 Task: Create in the project AgileNimbus in Backlog an issue 'Implement a new cloud-based expense management system for a company with advanced expense tracking and reimbursement features', assign it to team member softage.1@softage.net and change the status to IN PROGRESS. Create in the project AgileNimbus in Backlog an issue 'Integrate a new virtual assistant feature into an existing mobile application to enhance user experience and convenience', assign it to team member softage.2@softage.net and change the status to IN PROGRESS
Action: Mouse moved to (310, 488)
Screenshot: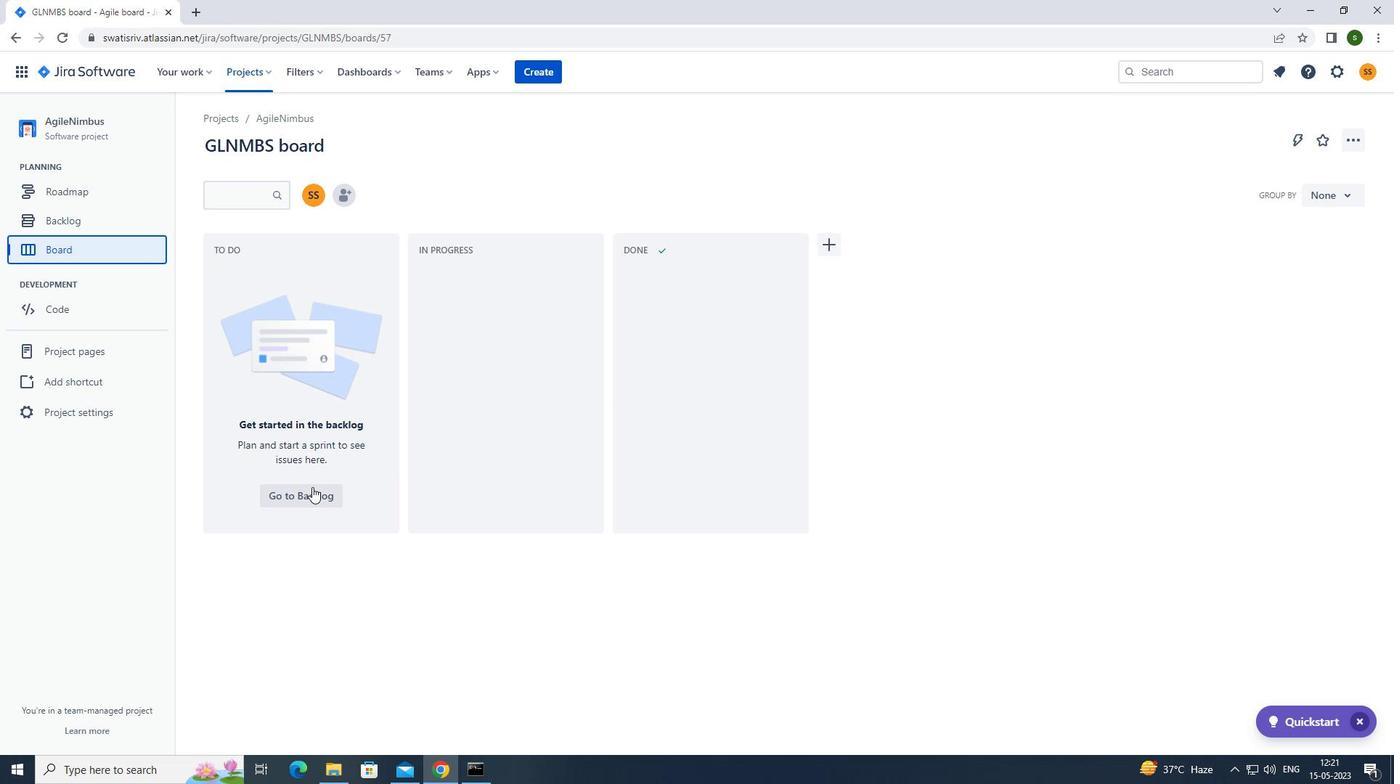 
Action: Mouse pressed left at (310, 488)
Screenshot: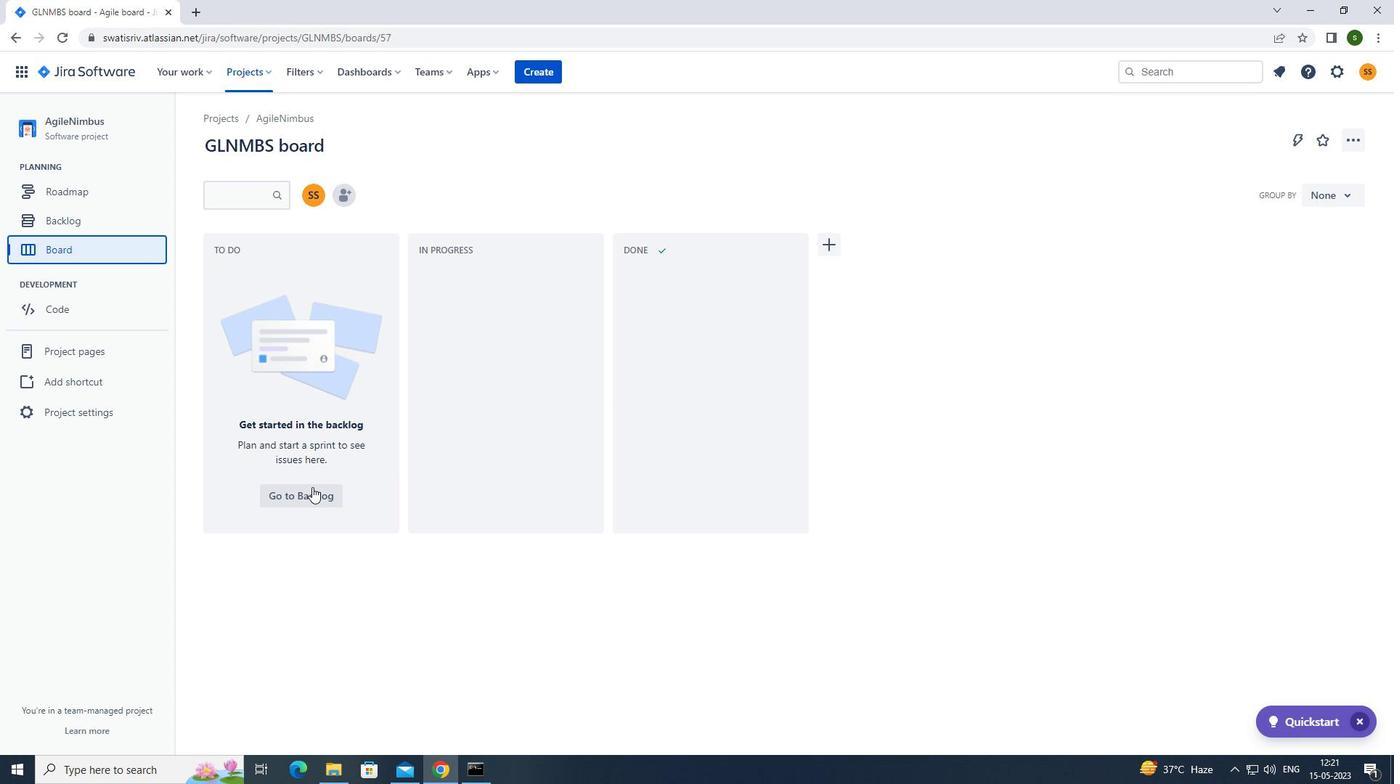 
Action: Mouse moved to (270, 289)
Screenshot: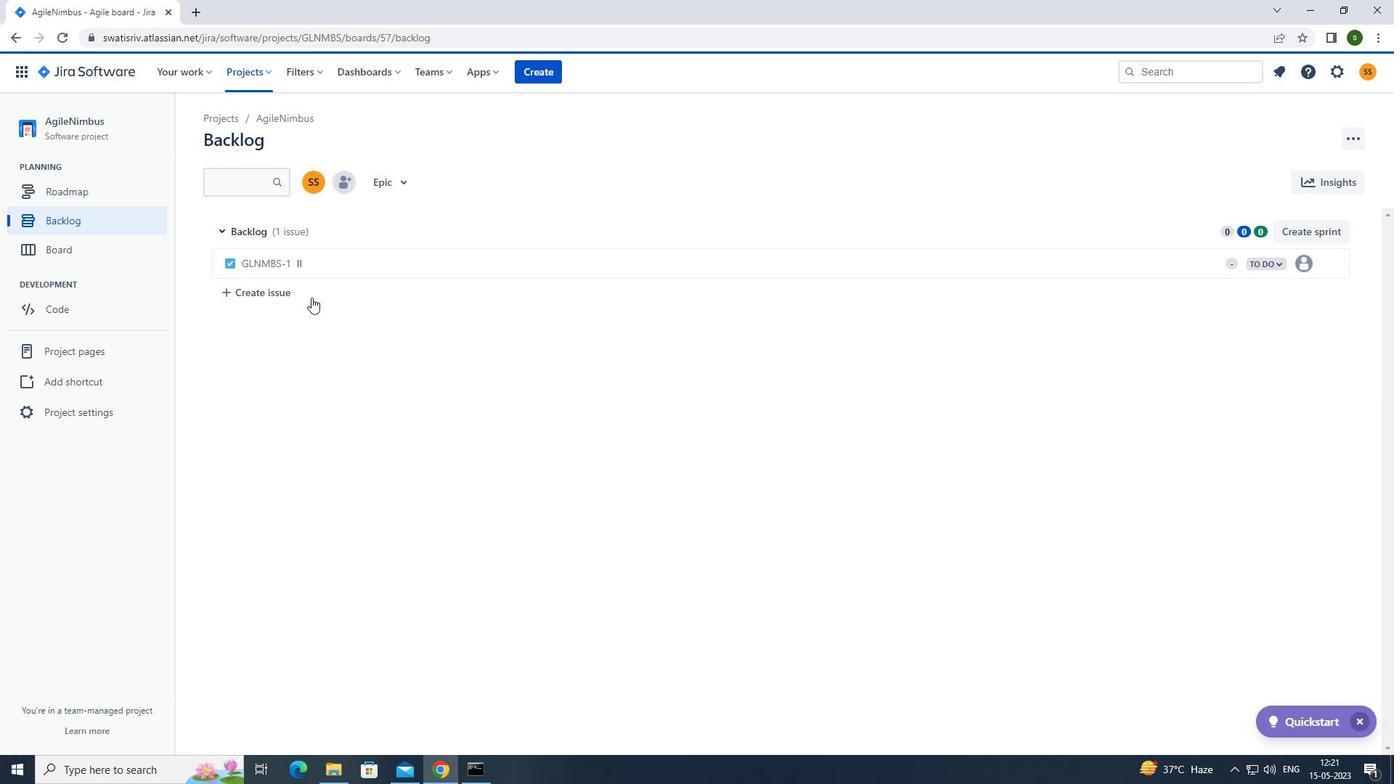 
Action: Mouse pressed left at (270, 289)
Screenshot: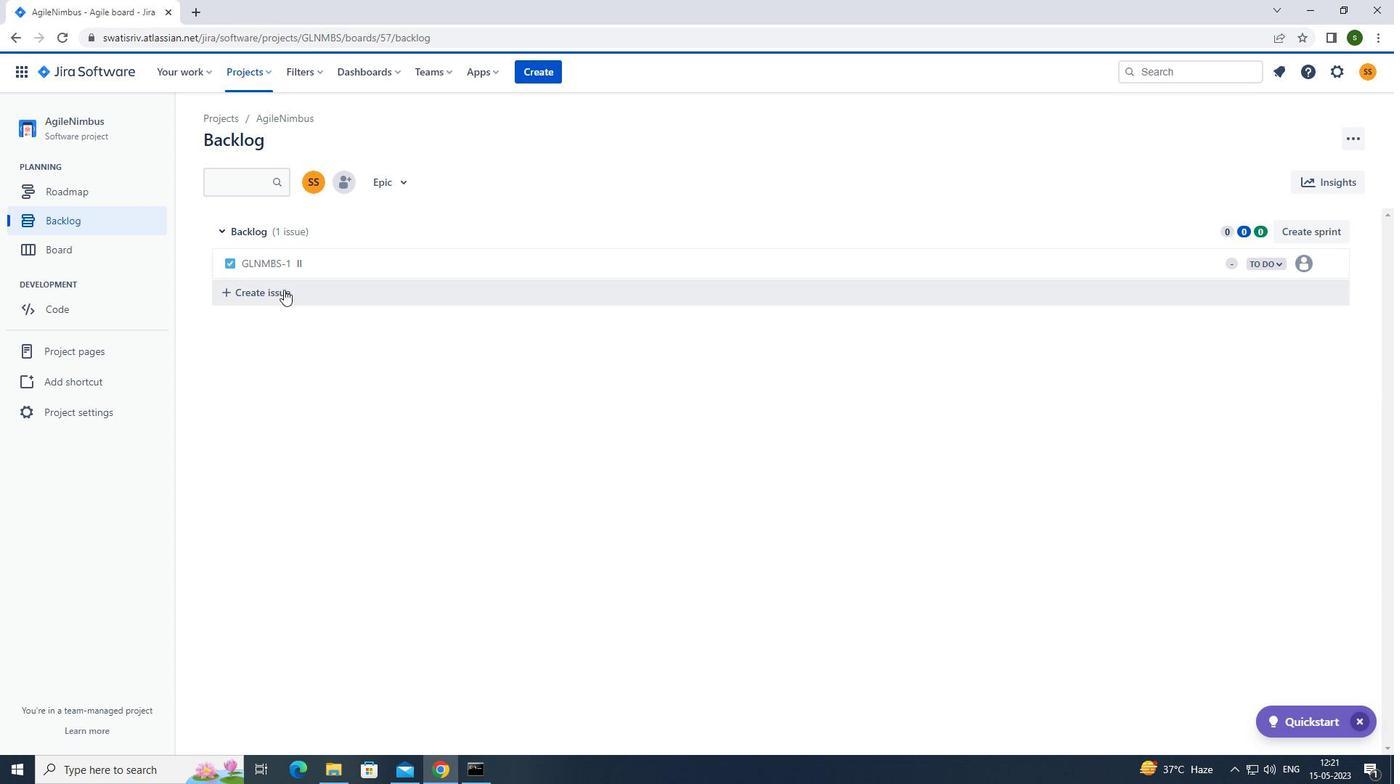 
Action: Mouse moved to (358, 293)
Screenshot: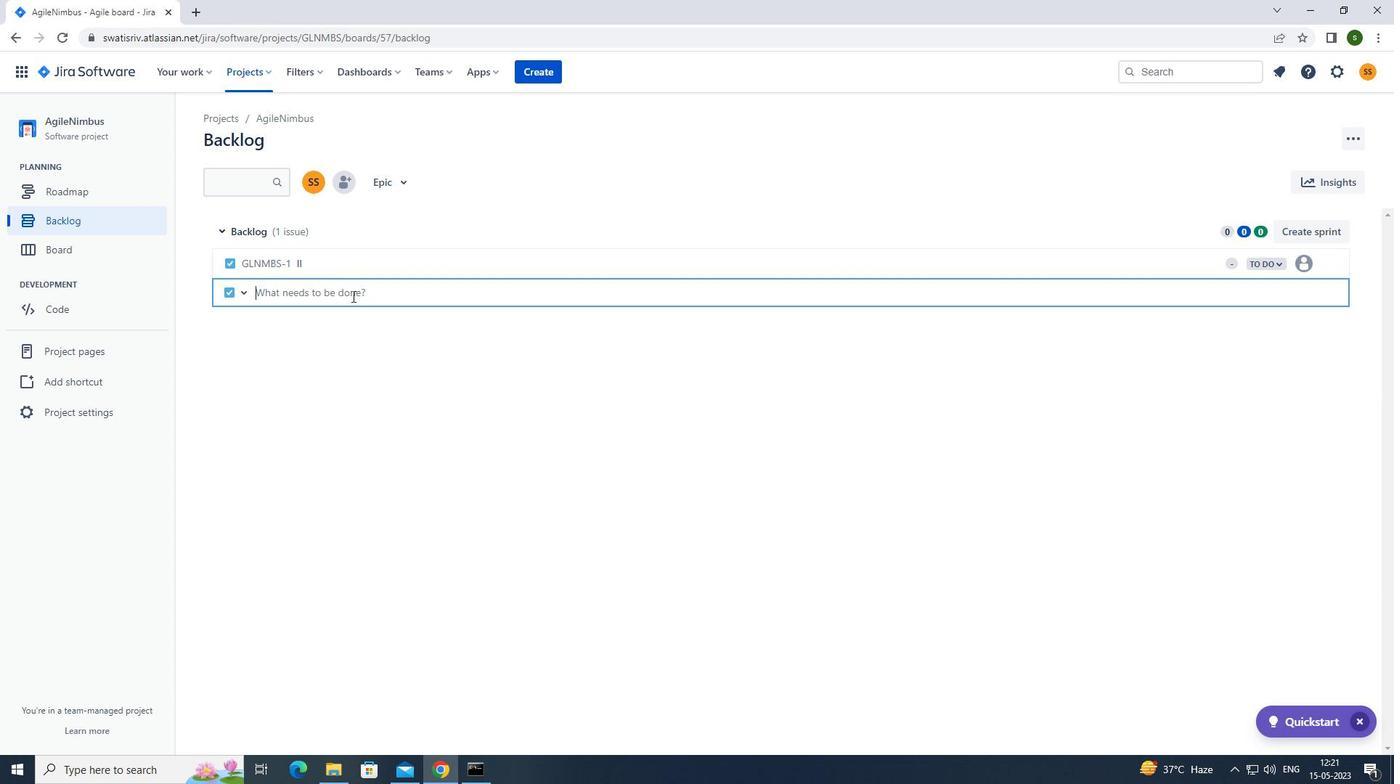 
Action: Key pressed <Key.caps_lock>i<Key.caps_lock>mplement<Key.space>a<Key.space>new<Key.space>cloud<Key.space>-based<Key.space>expense<Key.space>management<Key.space>system<Key.space>for<Key.space>a<Key.space>company<Key.space>with<Key.space>advanced<Key.space>expense<Key.space>tracking<Key.space>and<Key.space>reimbursement<Key.space>features<Key.enter>
Screenshot: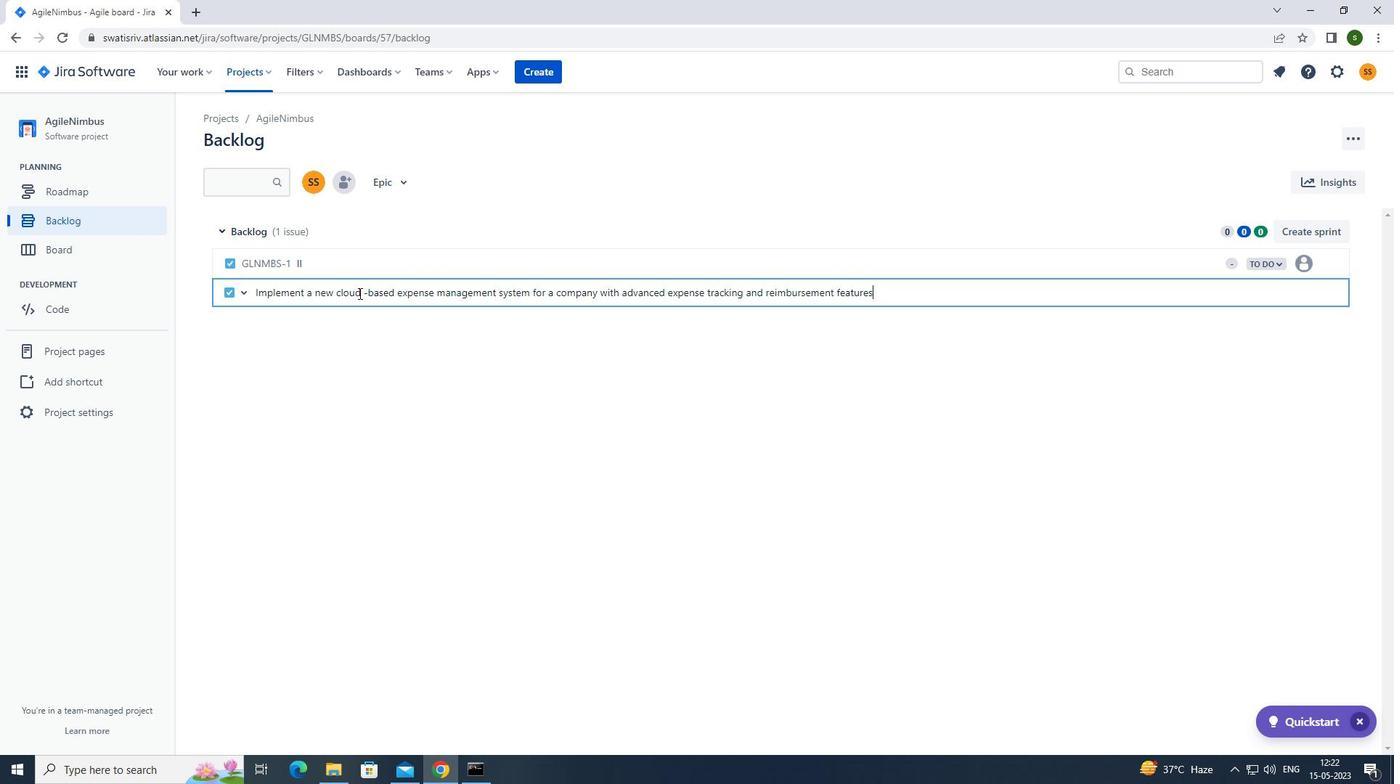 
Action: Mouse moved to (1307, 294)
Screenshot: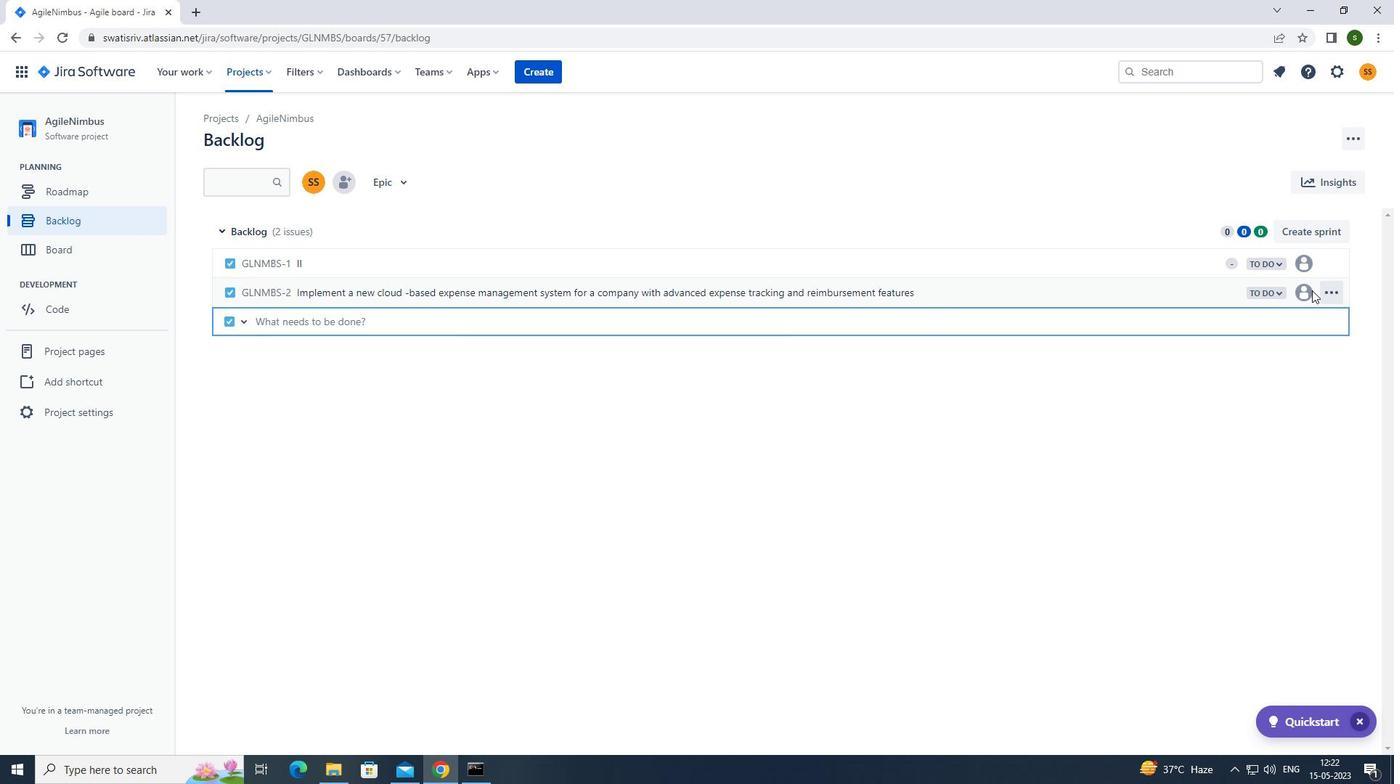 
Action: Mouse pressed left at (1307, 294)
Screenshot: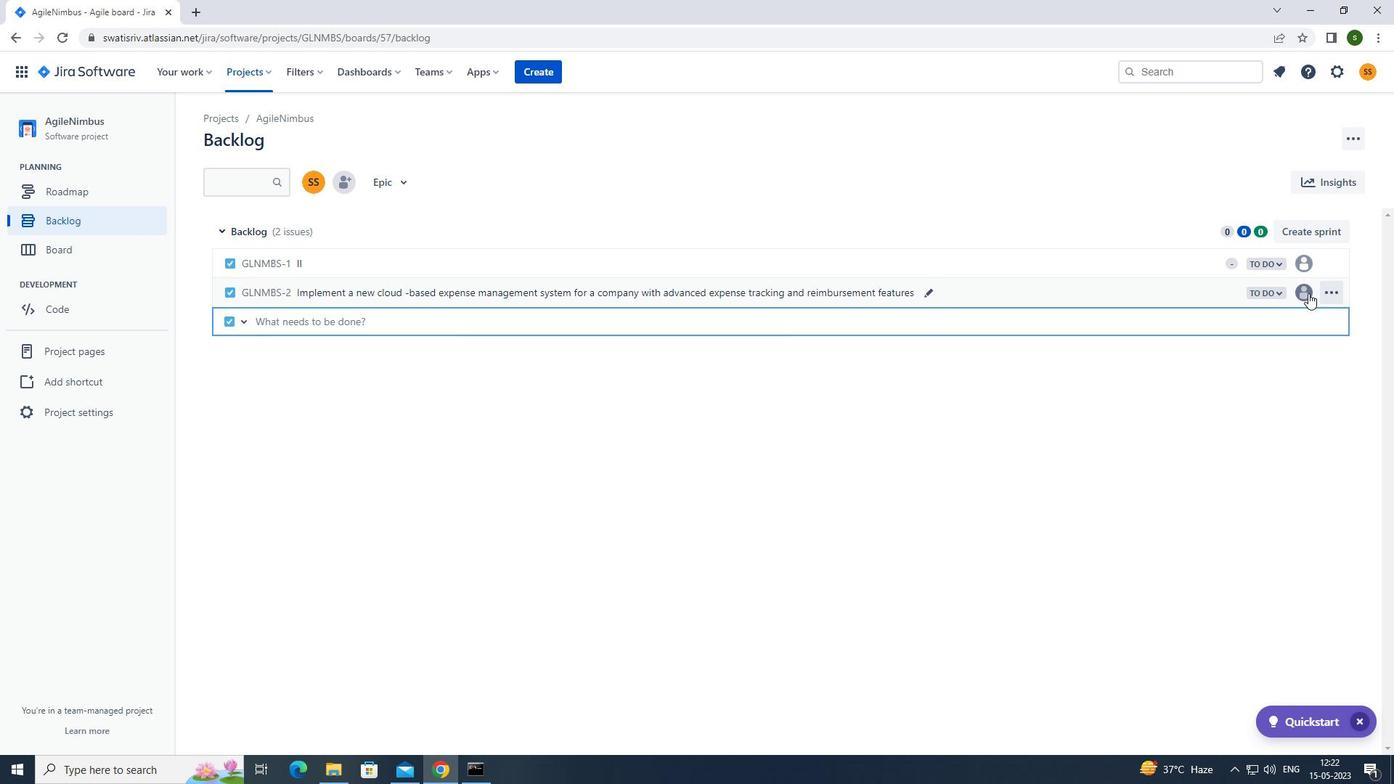
Action: Mouse moved to (1207, 432)
Screenshot: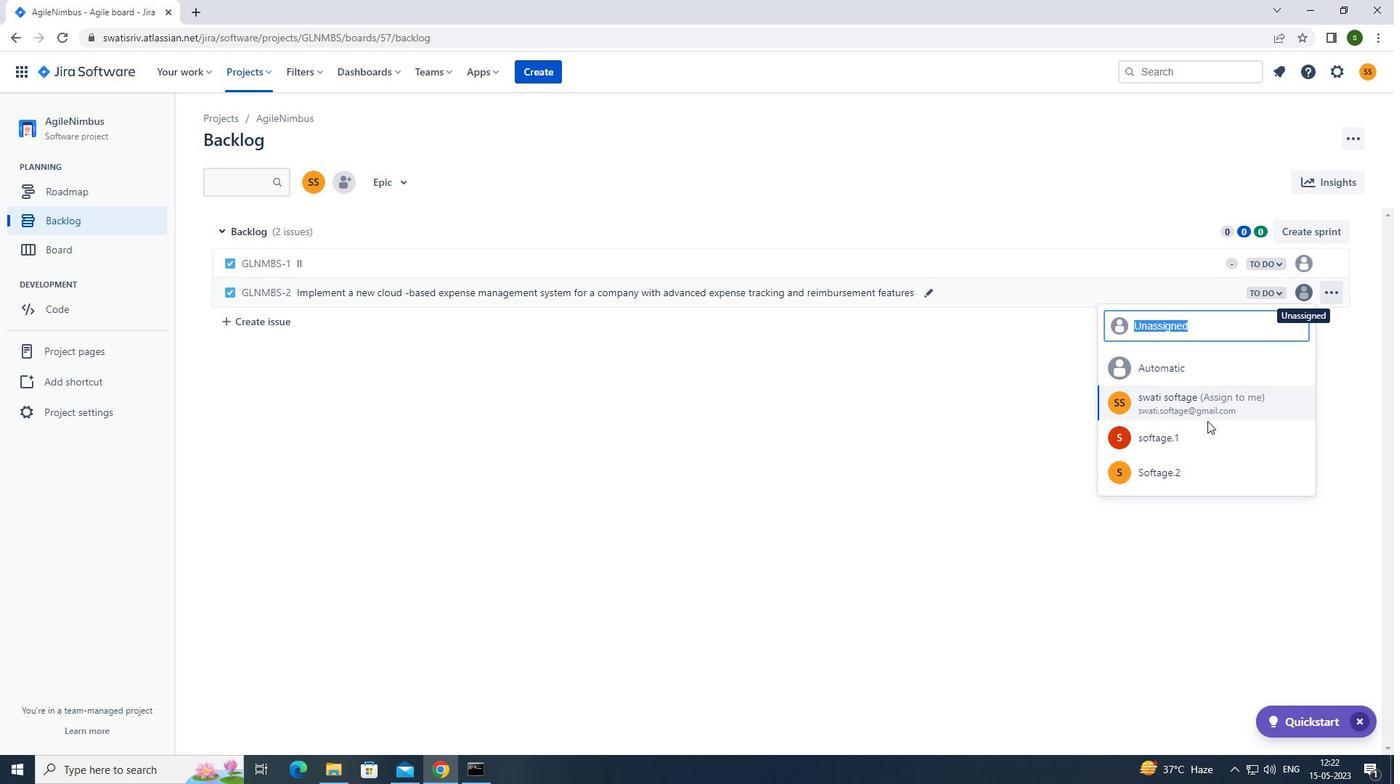 
Action: Mouse pressed left at (1207, 432)
Screenshot: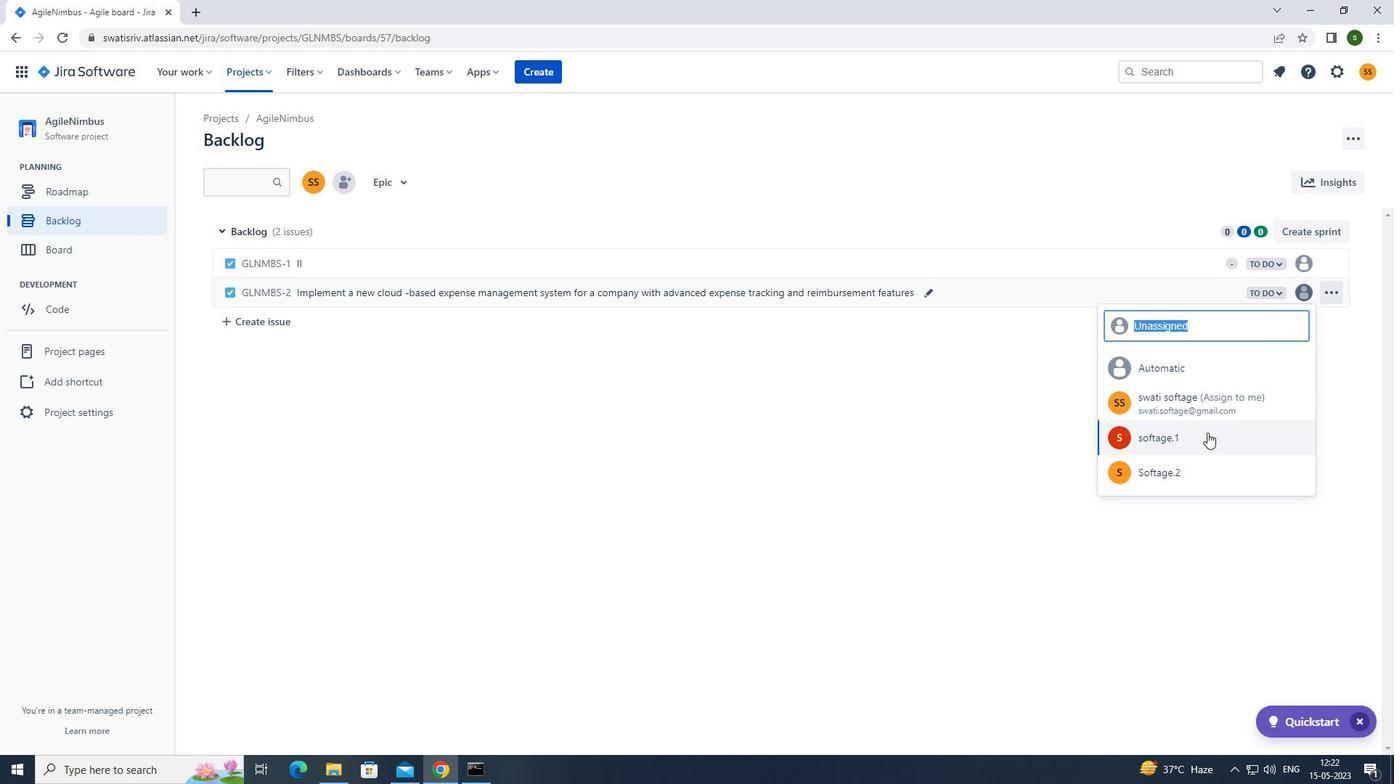 
Action: Mouse moved to (1268, 296)
Screenshot: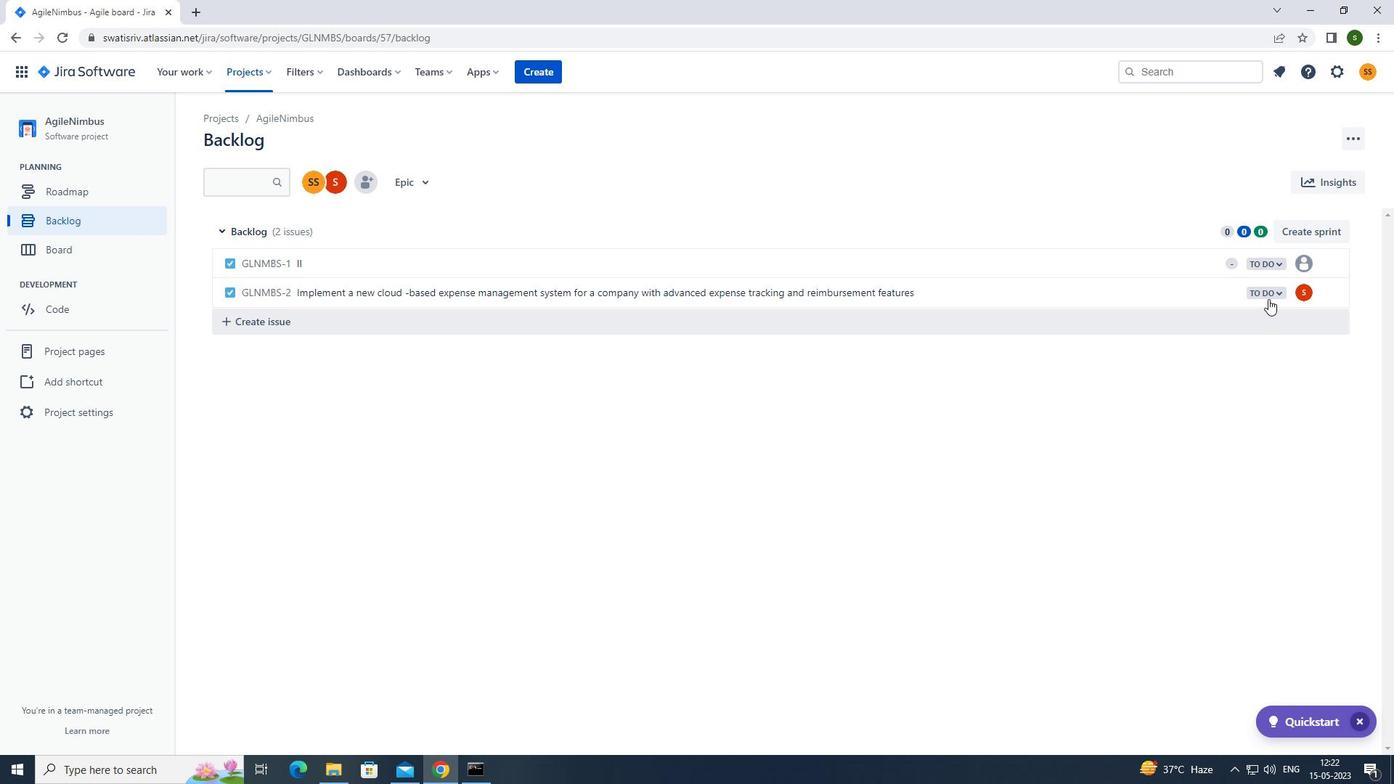 
Action: Mouse pressed left at (1268, 296)
Screenshot: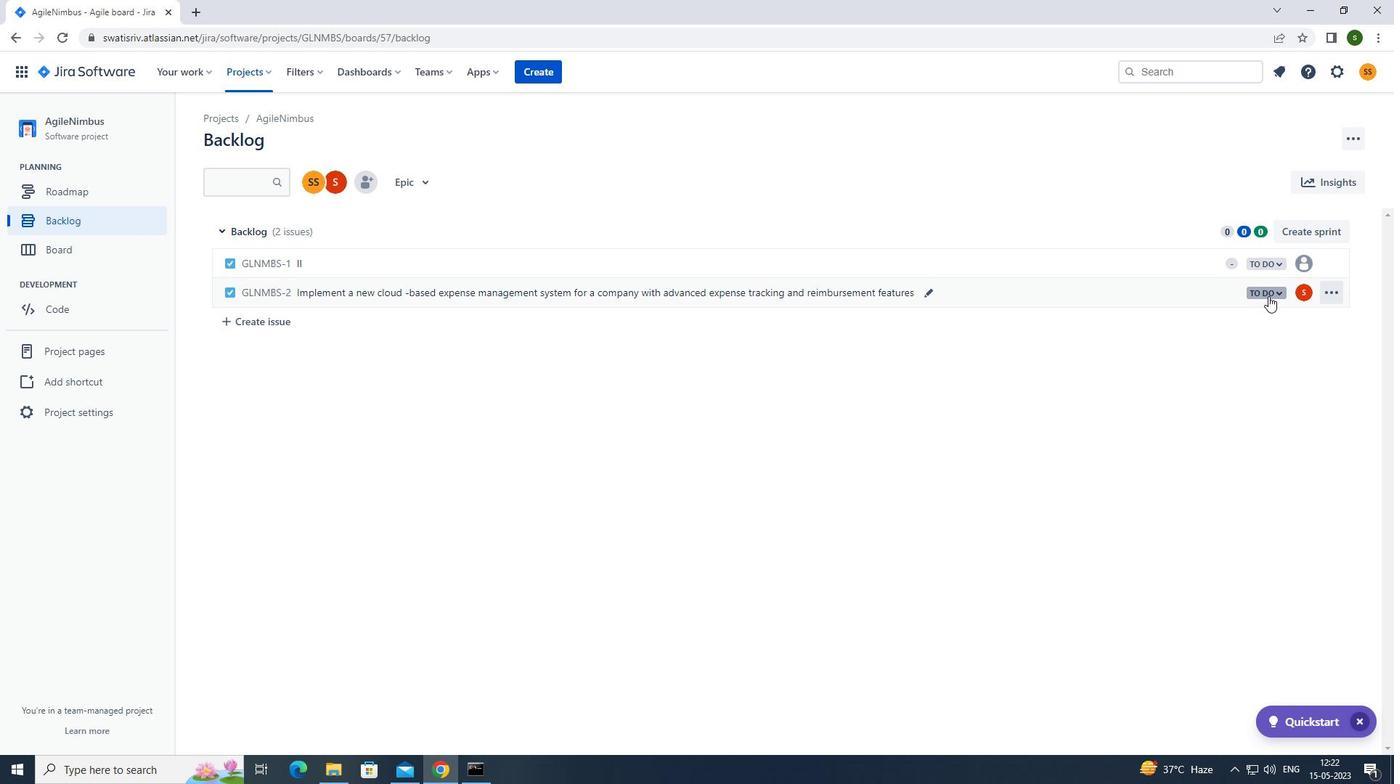
Action: Mouse moved to (1249, 320)
Screenshot: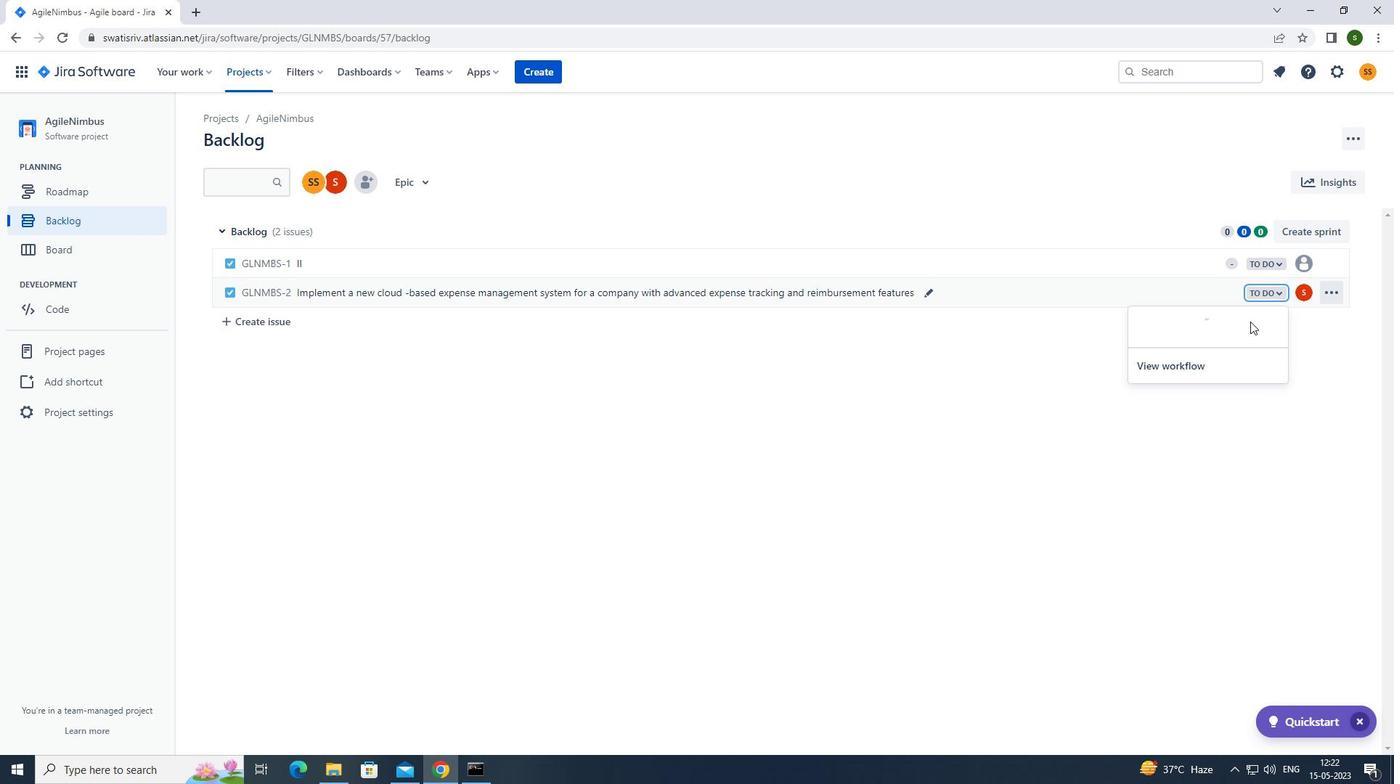 
Action: Mouse pressed left at (1249, 320)
Screenshot: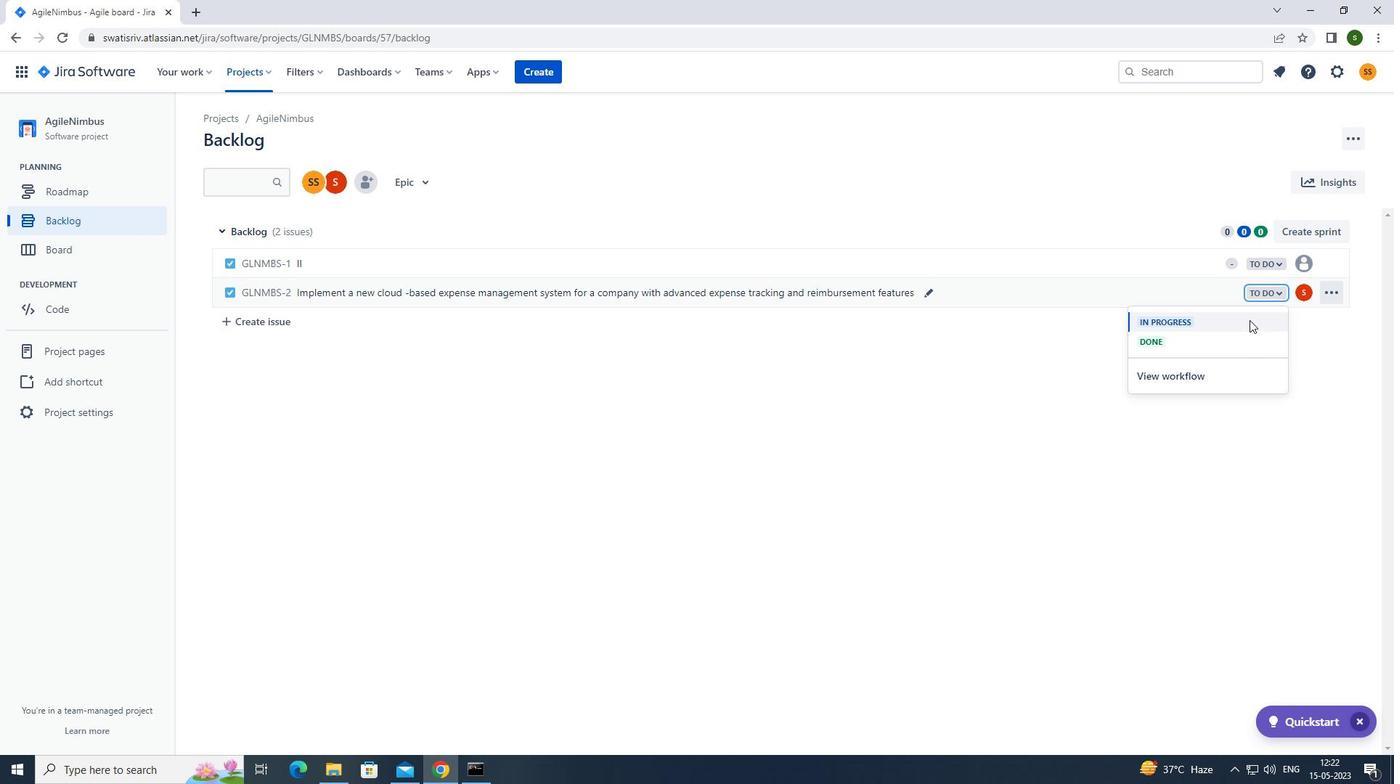 
Action: Mouse moved to (277, 322)
Screenshot: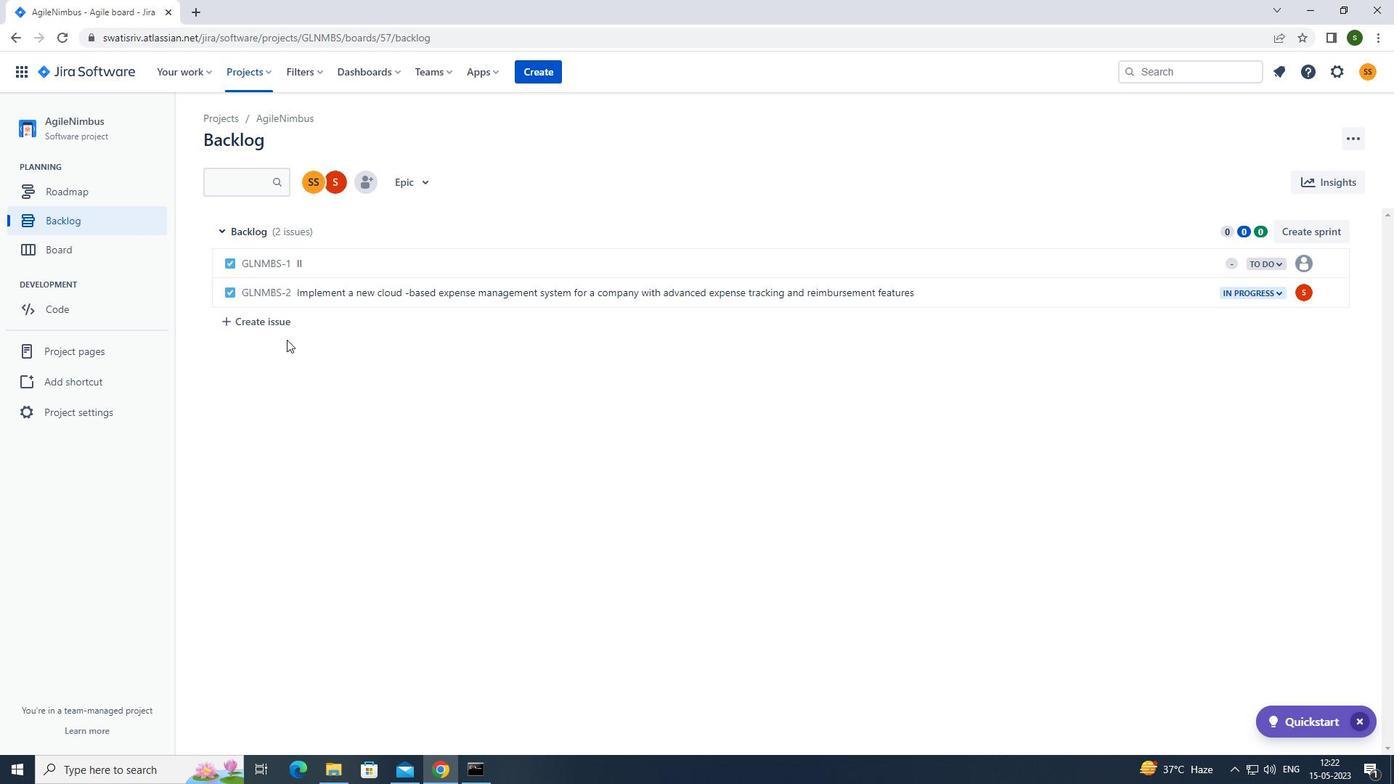 
Action: Mouse pressed left at (277, 322)
Screenshot: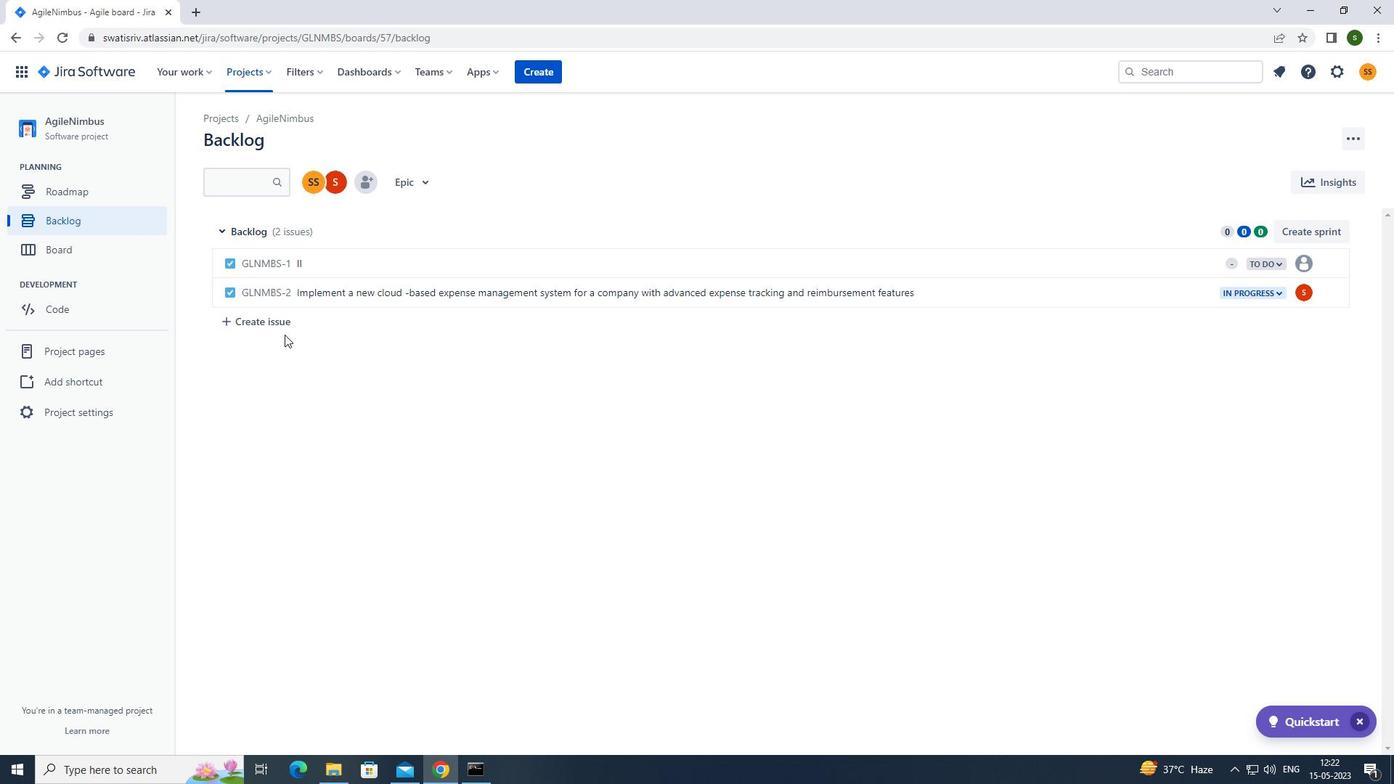 
Action: Mouse moved to (389, 323)
Screenshot: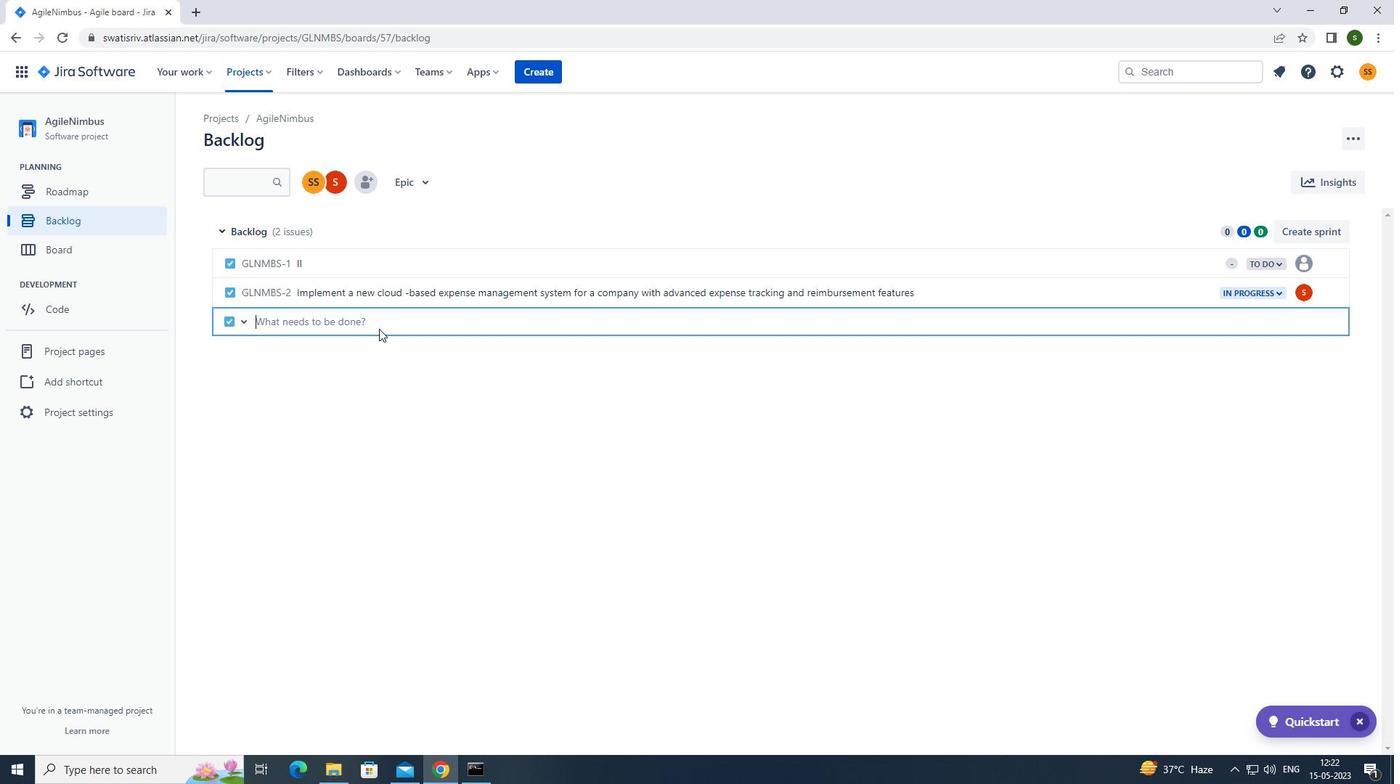 
Action: Key pressed <Key.caps_lock>i<Key.caps_lock>ntegrate<Key.space>a<Key.space>new<Key.space>virtual<Key.space>asso<Key.backspace>istant<Key.space>feature<Key.space>into<Key.space>an<Key.space>existing<Key.space>mobile<Key.space>application<Key.space>to<Key.space>enhance<Key.space>user<Key.space>experience<Key.space>and<Key.space>convenience<Key.enter>
Screenshot: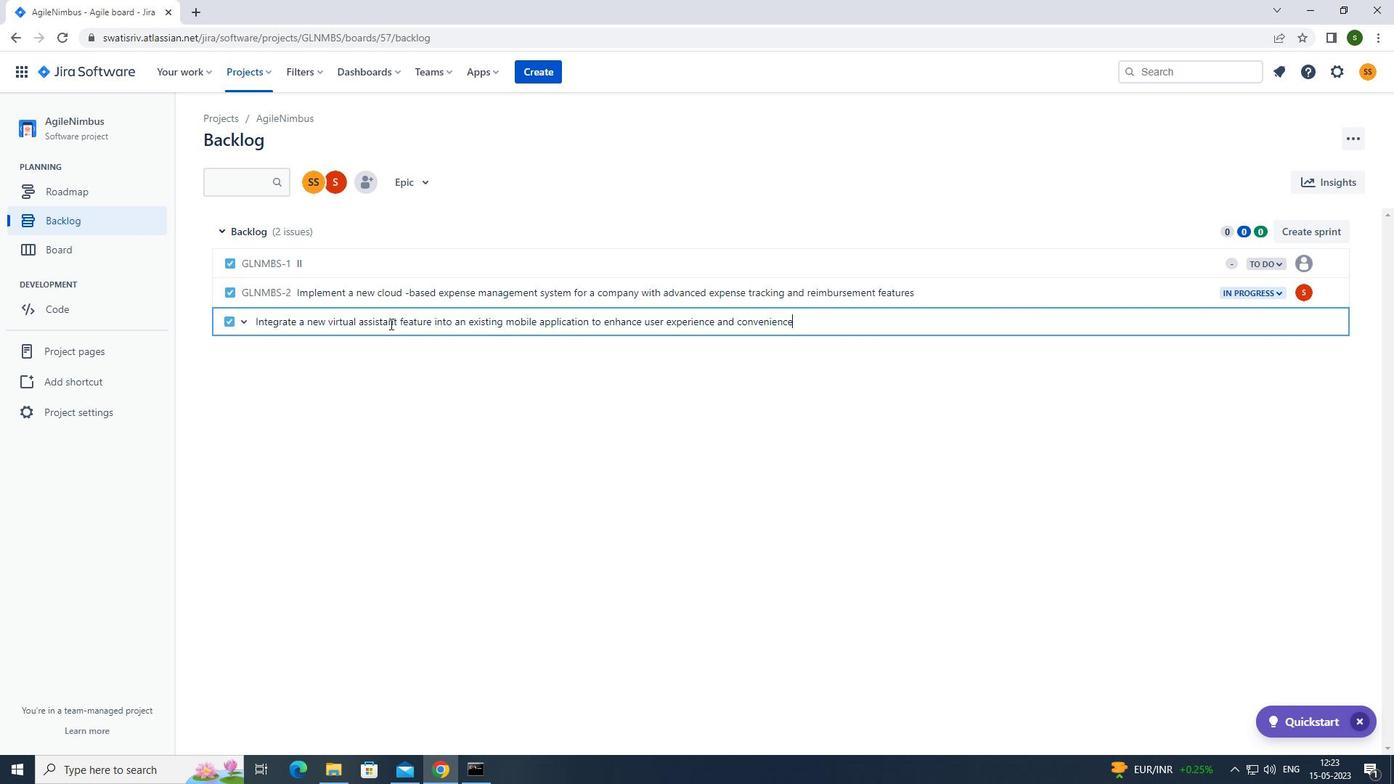
Action: Mouse moved to (1298, 325)
Screenshot: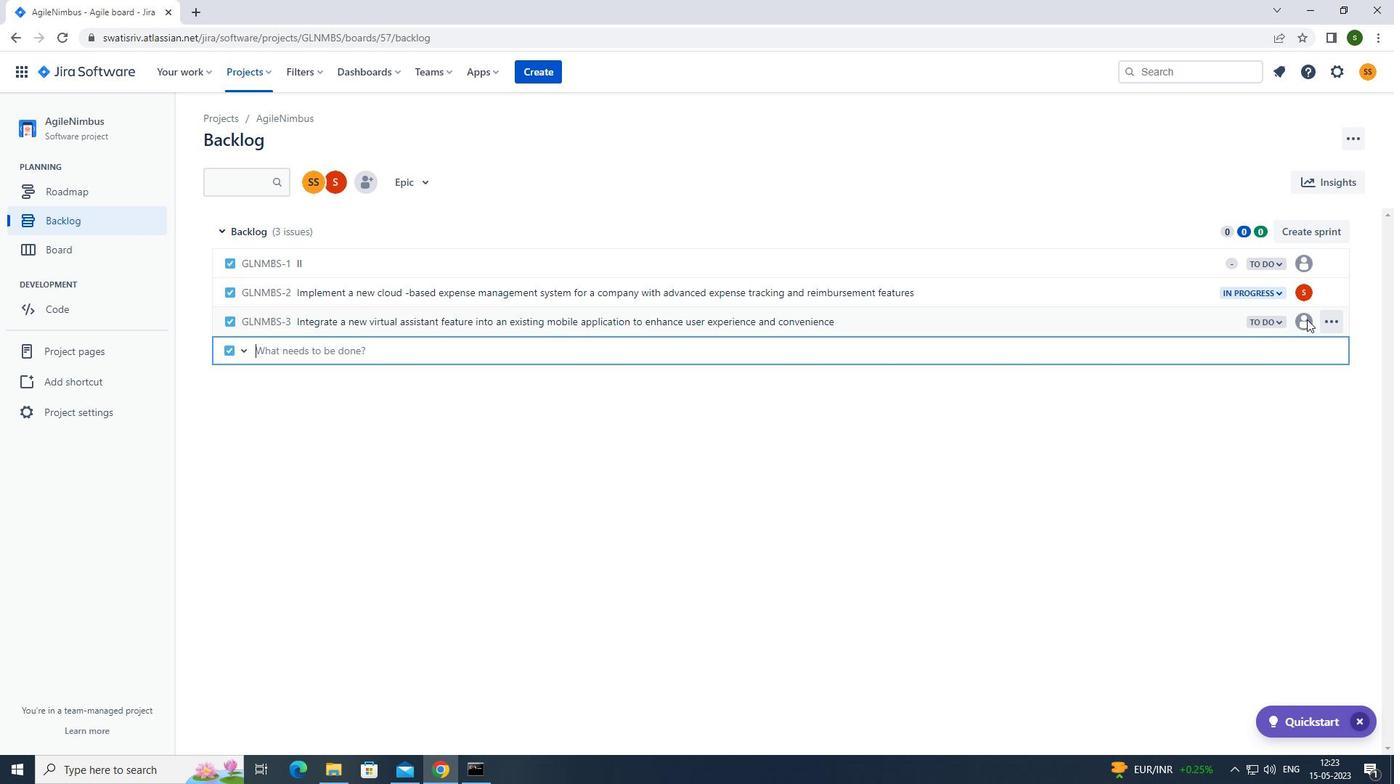 
Action: Mouse pressed left at (1298, 325)
Screenshot: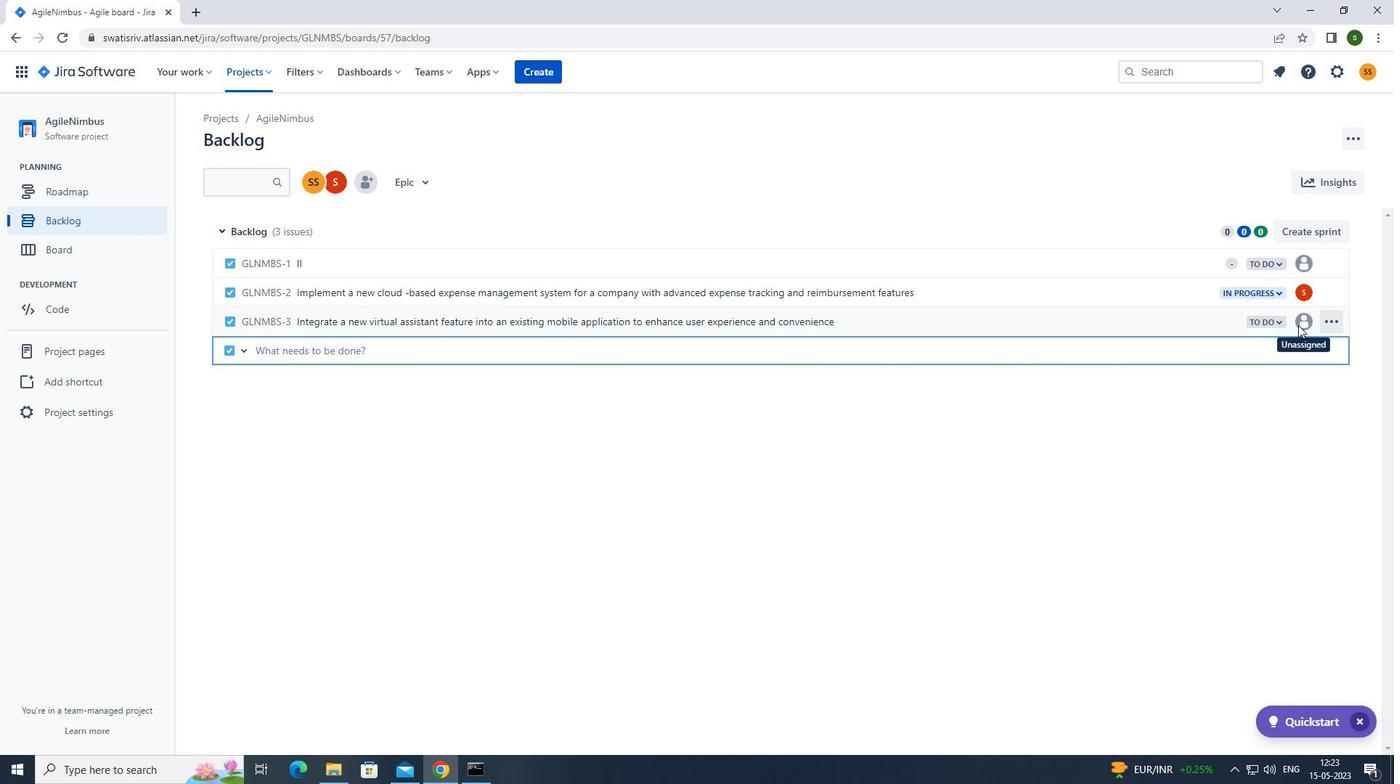 
Action: Mouse moved to (1303, 325)
Screenshot: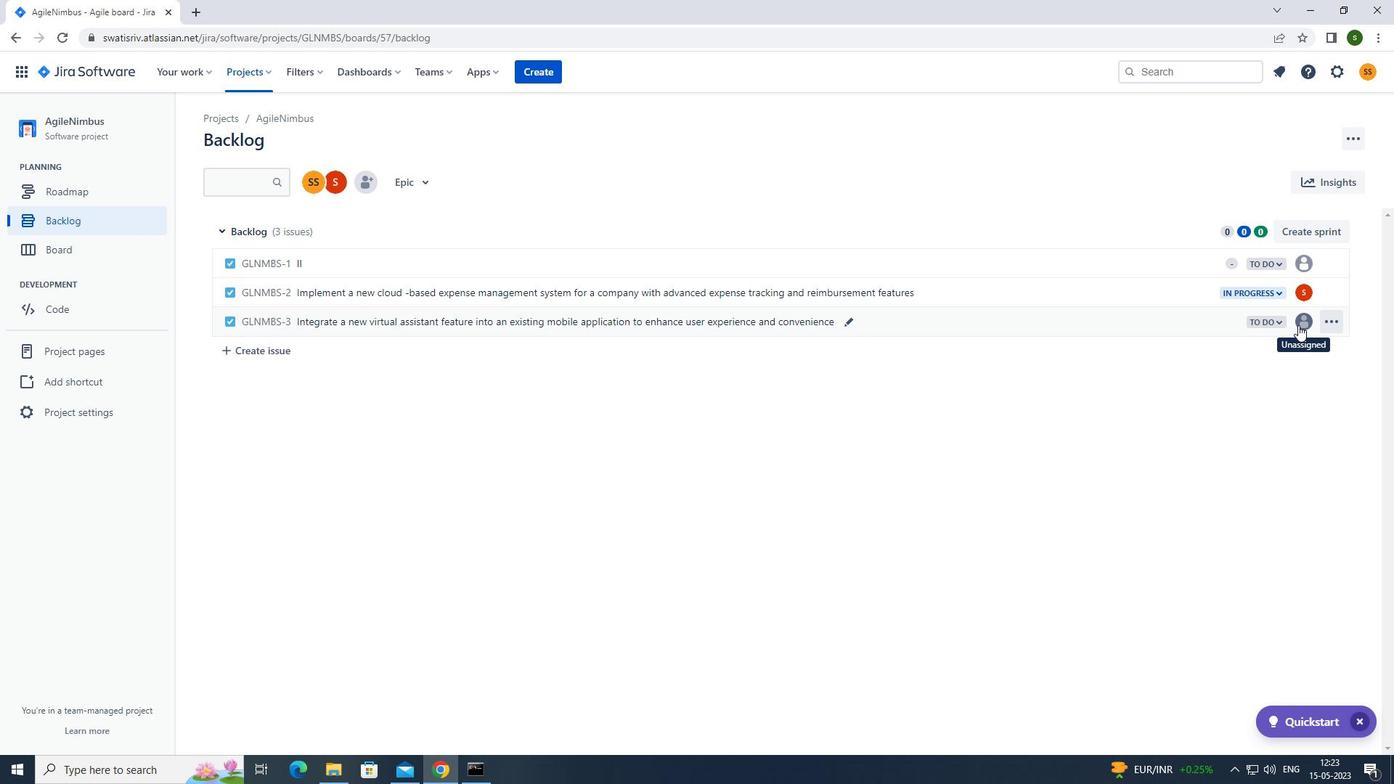 
Action: Mouse pressed left at (1303, 325)
Screenshot: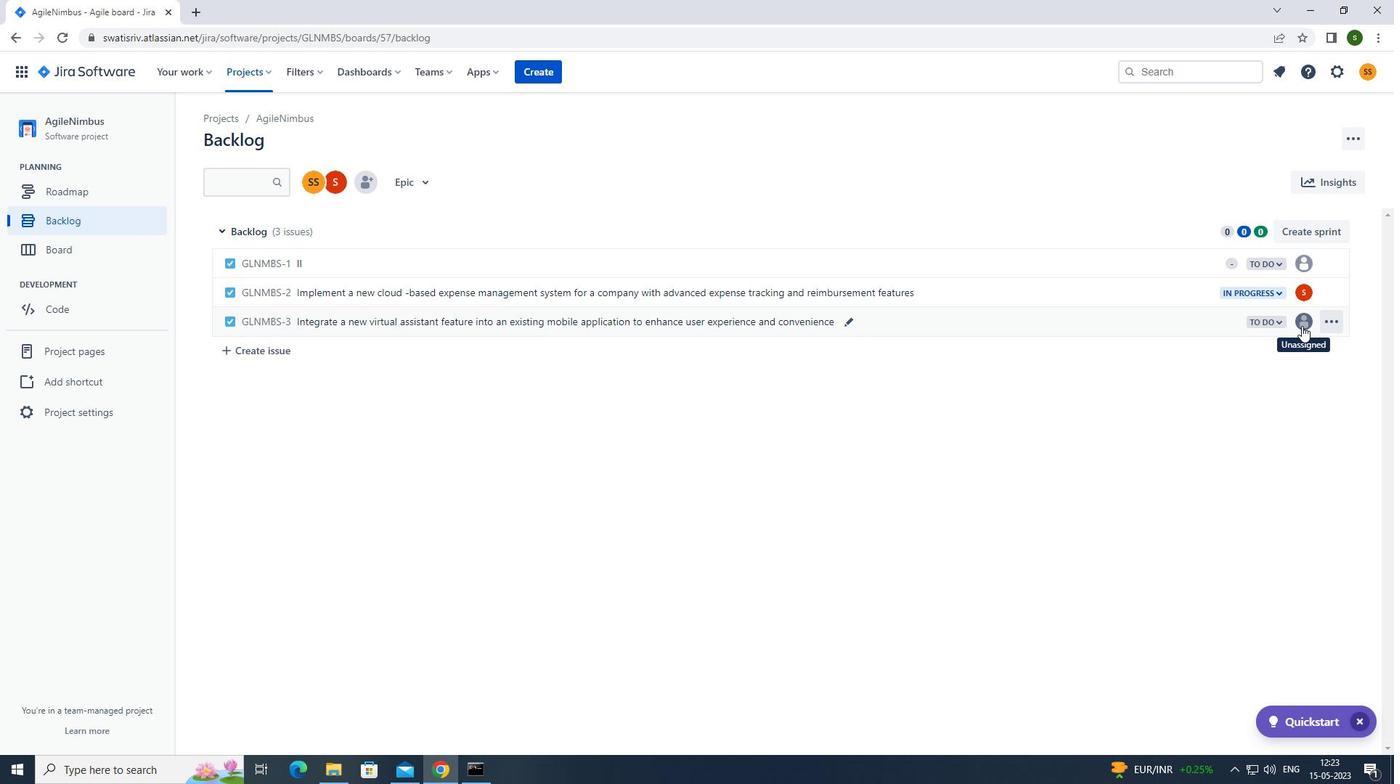 
Action: Mouse moved to (1159, 499)
Screenshot: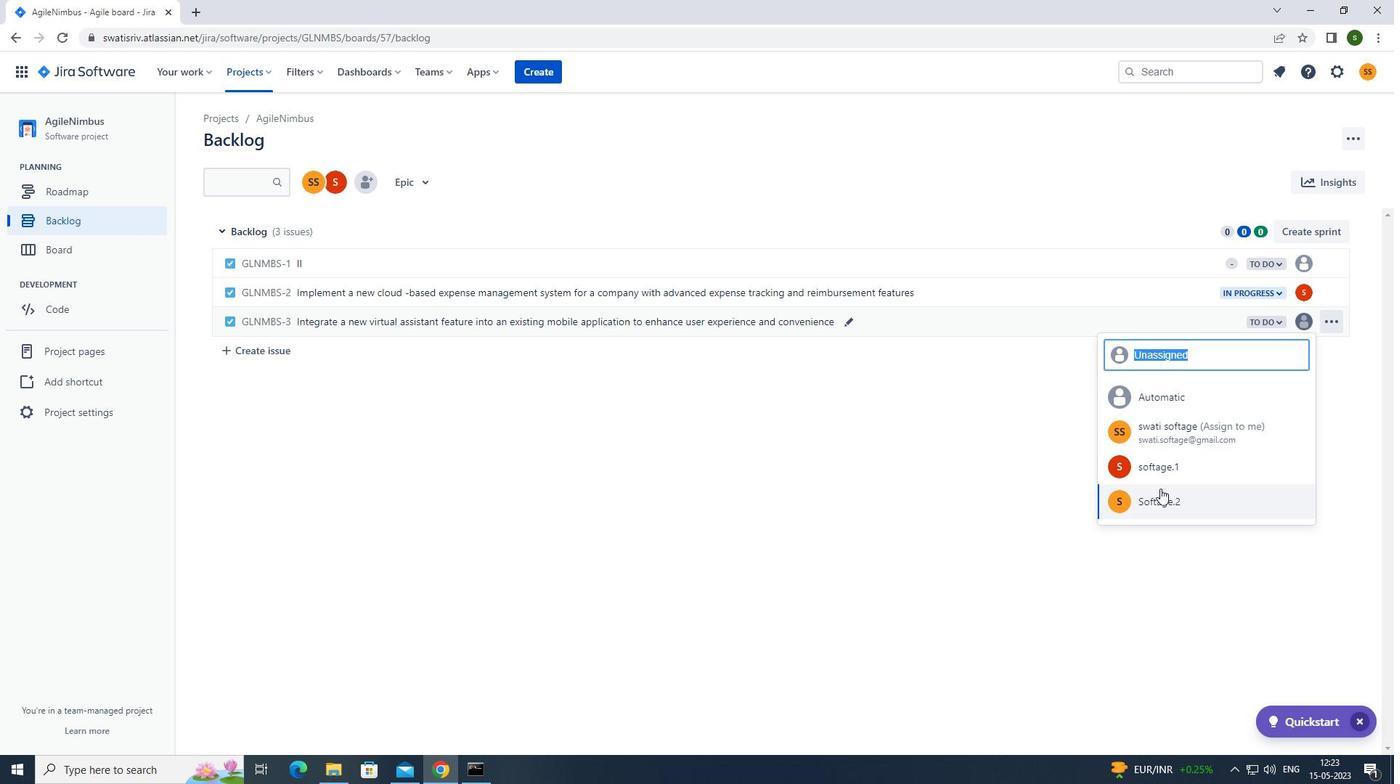 
Action: Mouse pressed left at (1159, 499)
Screenshot: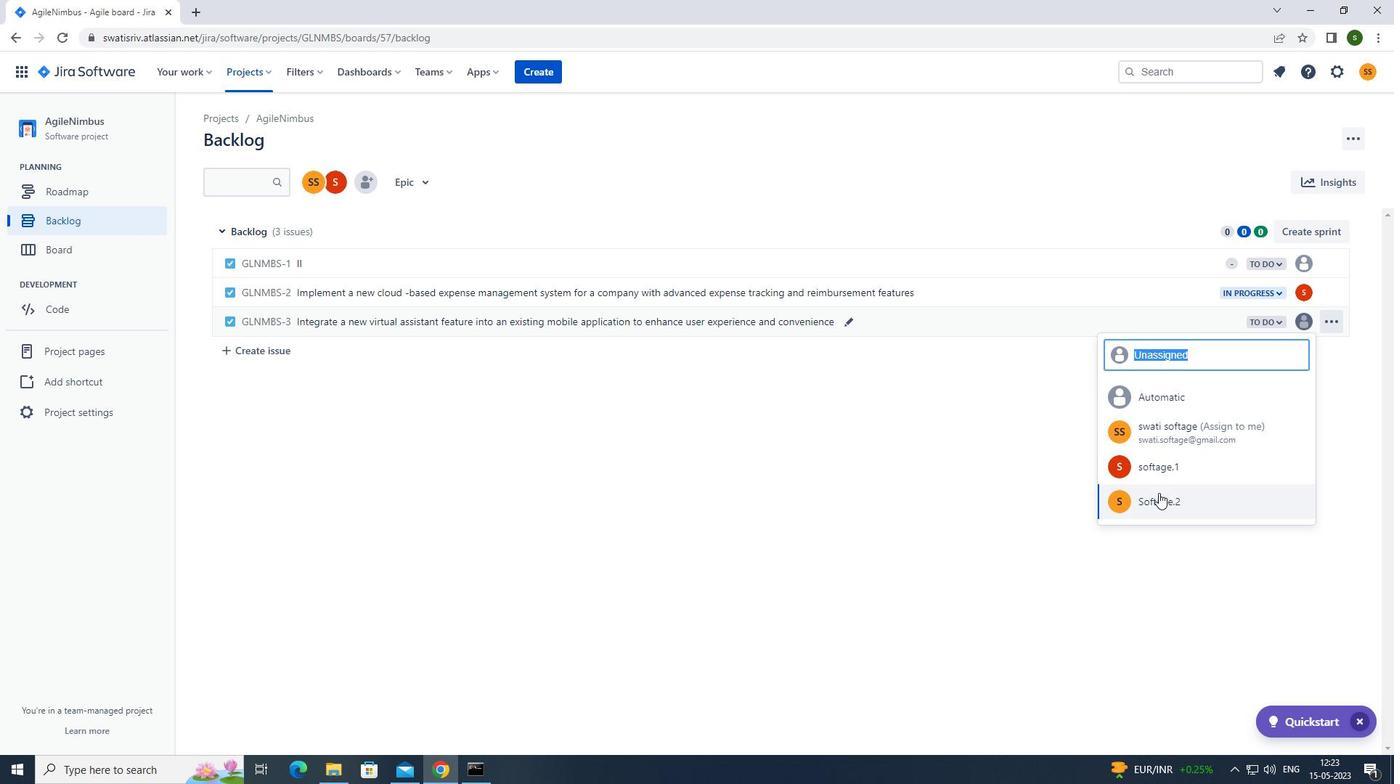 
Action: Mouse moved to (1273, 320)
Screenshot: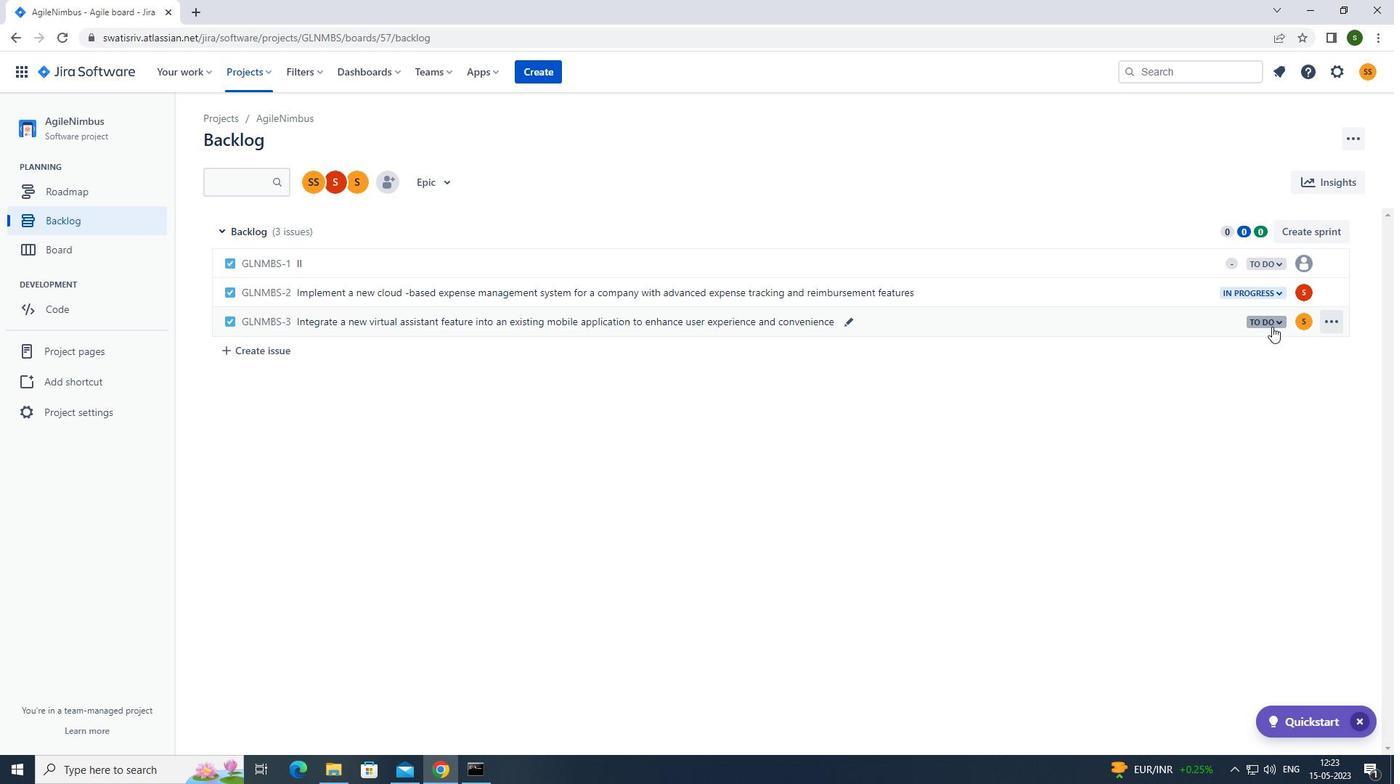 
Action: Mouse pressed left at (1273, 320)
Screenshot: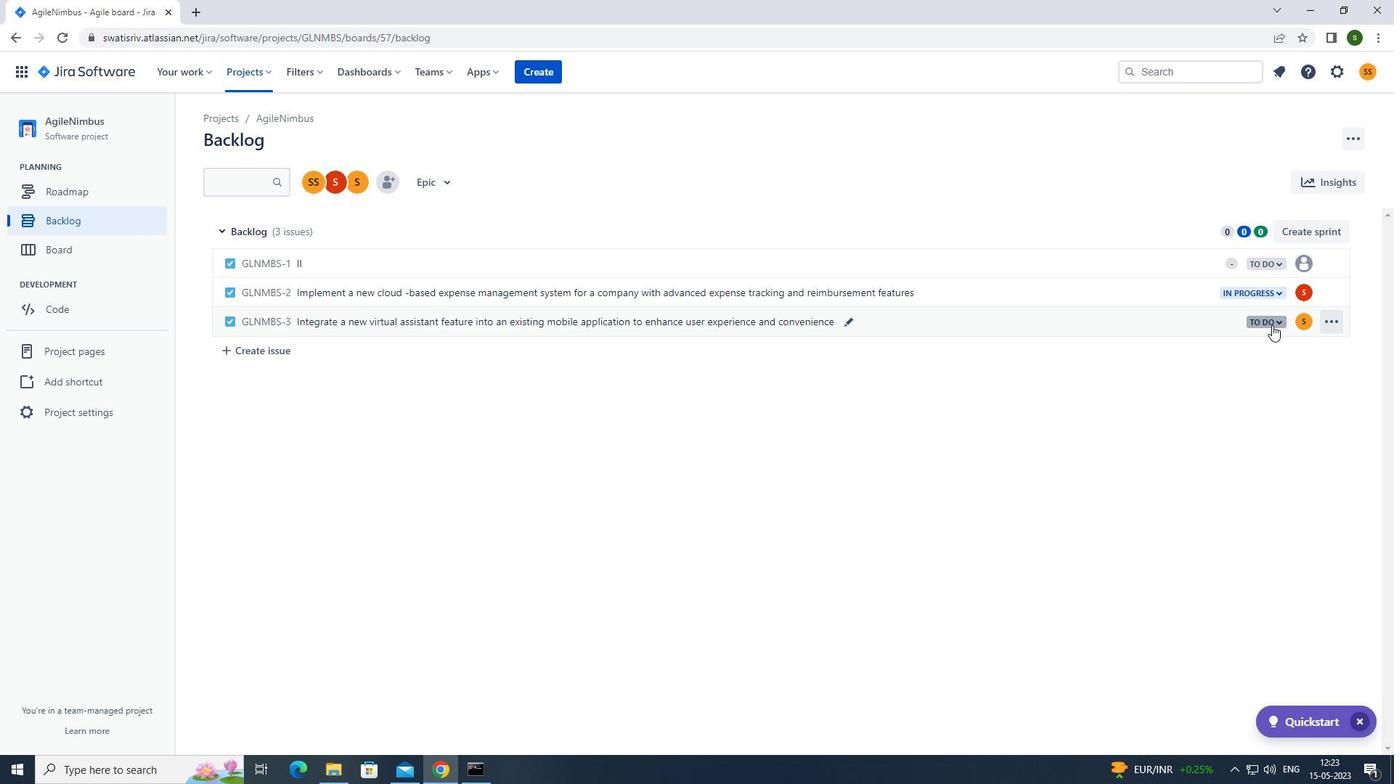 
Action: Mouse moved to (1214, 348)
Screenshot: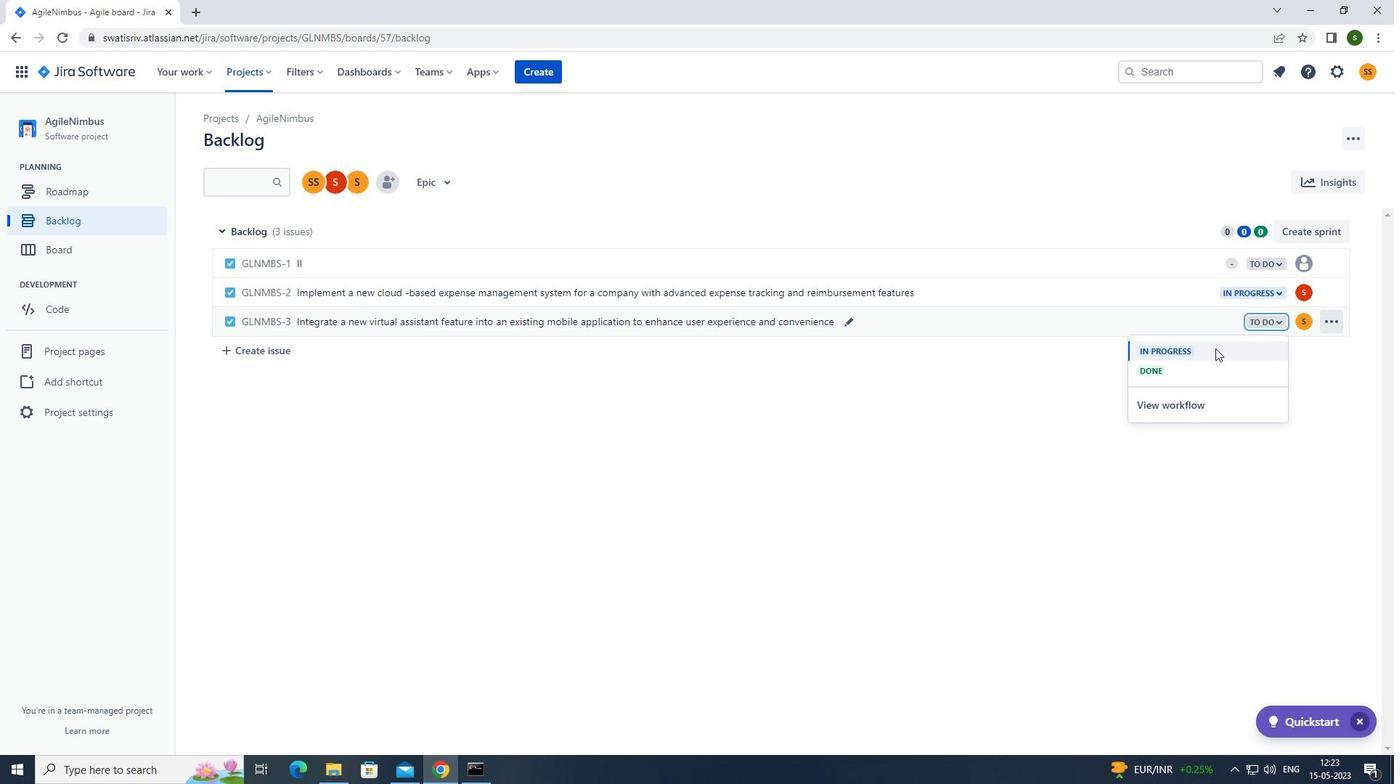 
Action: Mouse pressed left at (1214, 348)
Screenshot: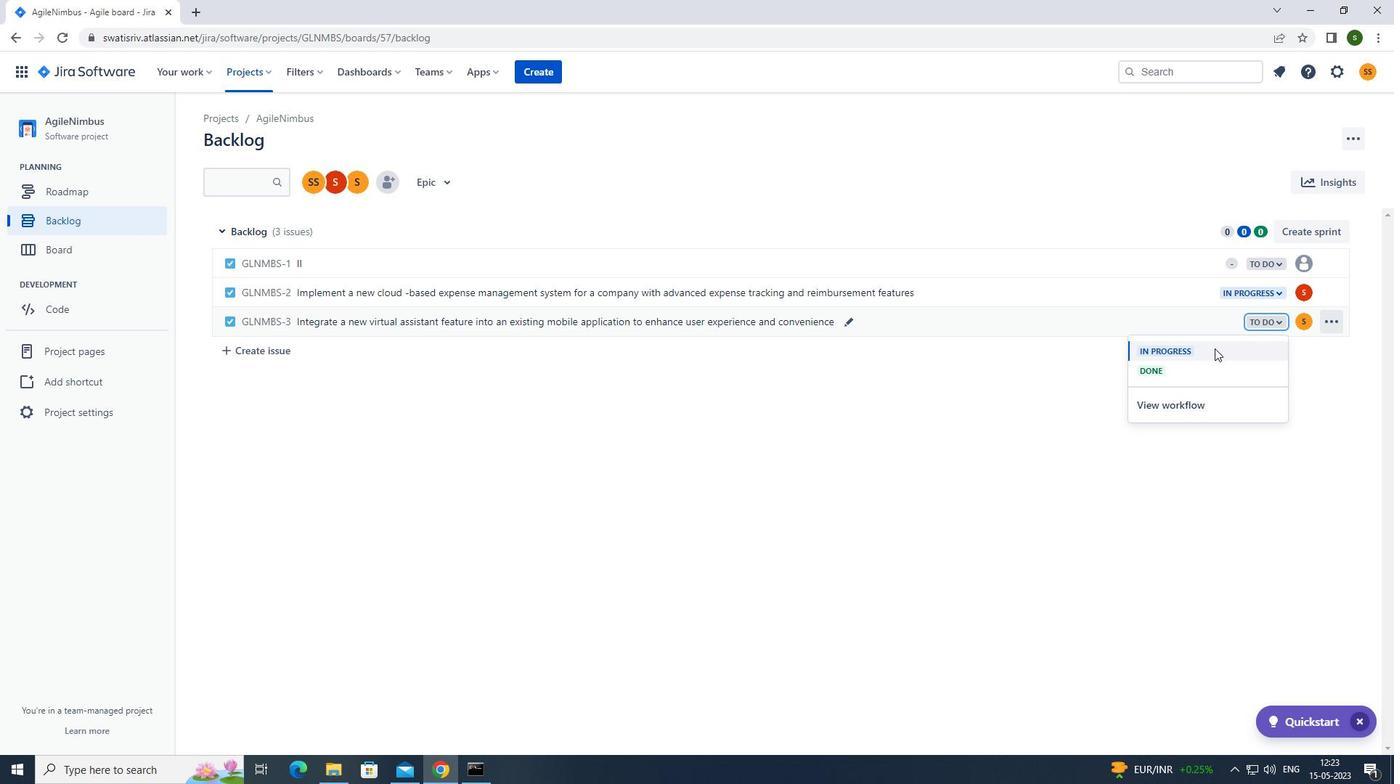 
Action: Mouse moved to (917, 445)
Screenshot: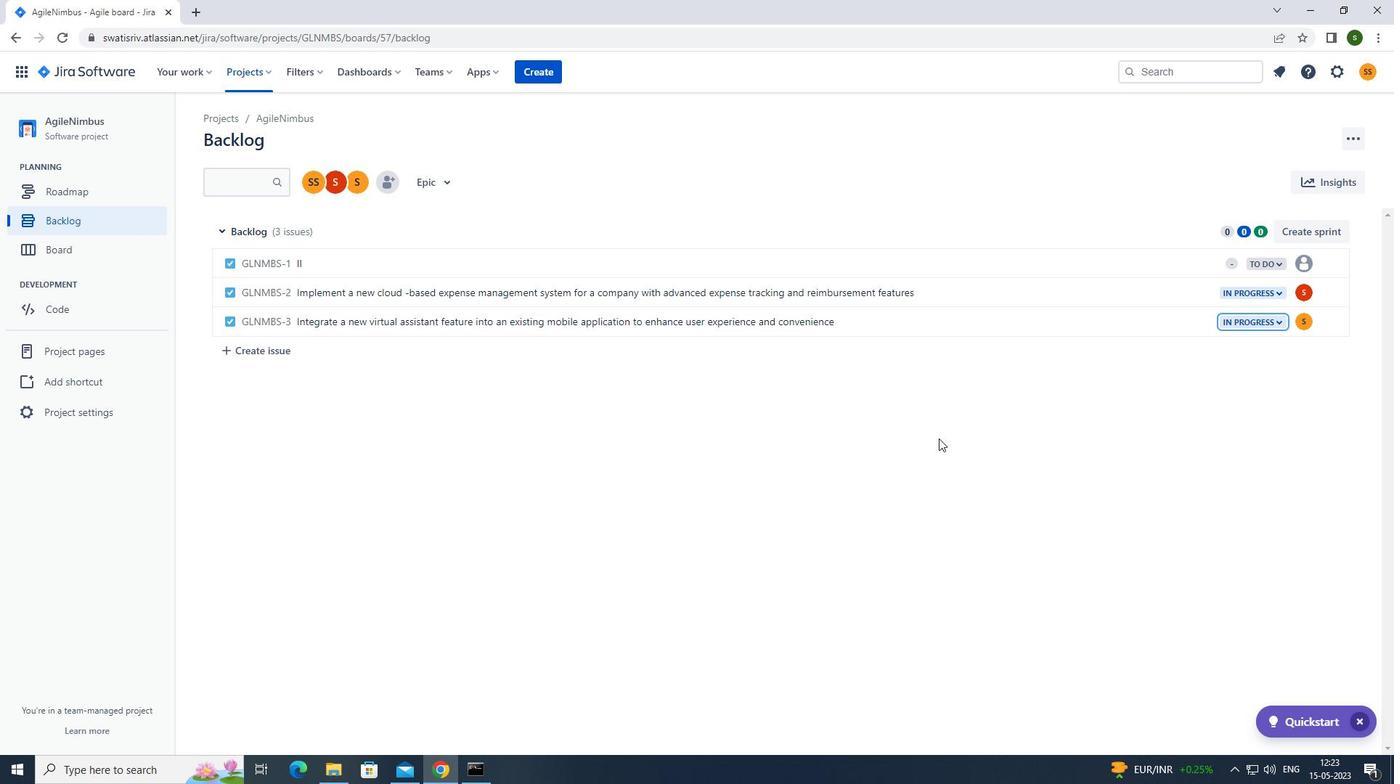 
